Task: Create a due date automation trigger when advanced on, 2 hours before a card is due add checklist without checklist.
Action: Mouse moved to (1054, 310)
Screenshot: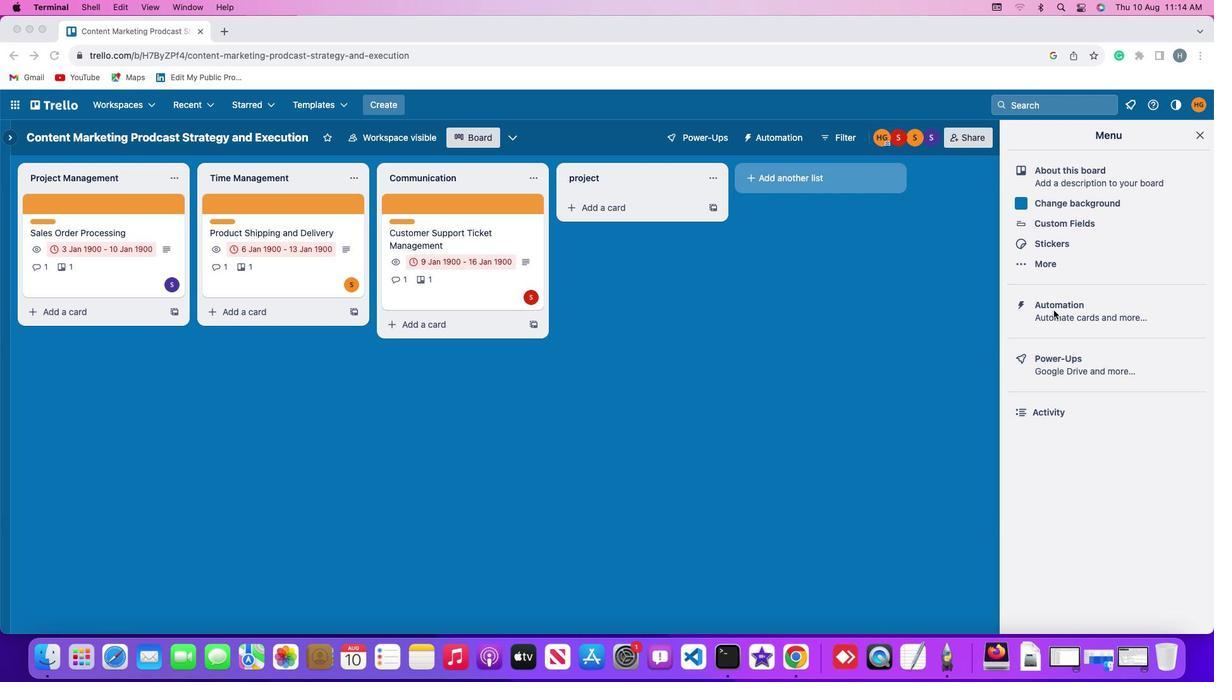
Action: Mouse pressed left at (1054, 310)
Screenshot: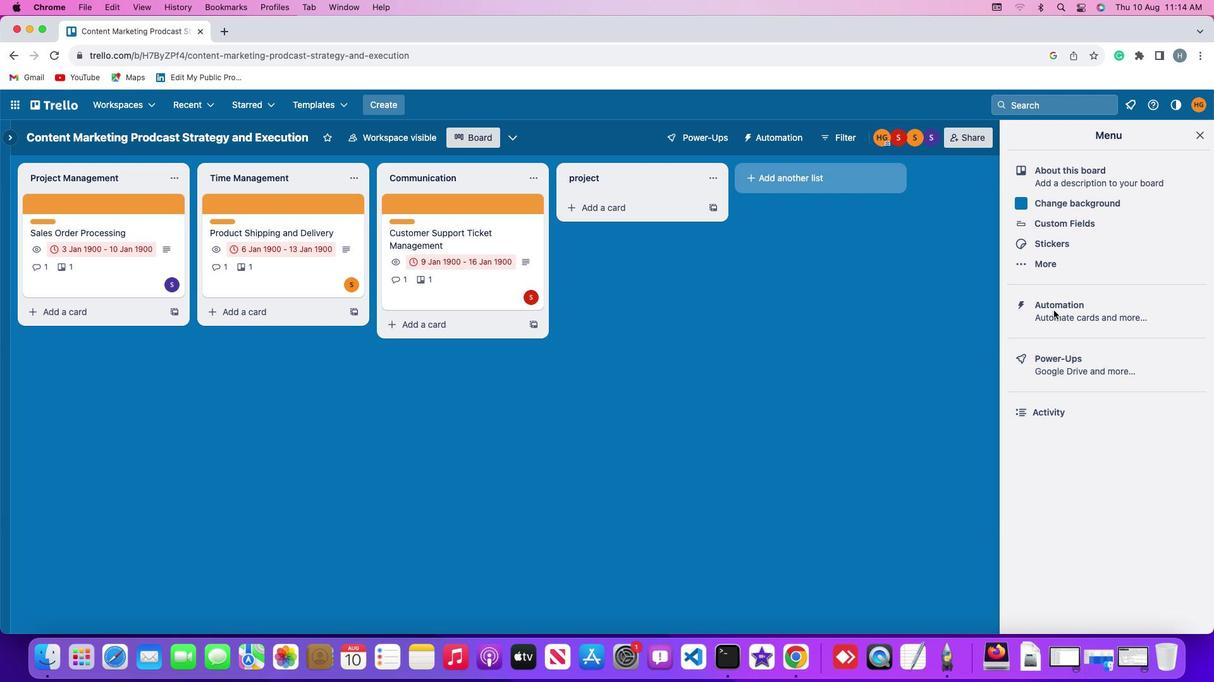 
Action: Mouse pressed left at (1054, 310)
Screenshot: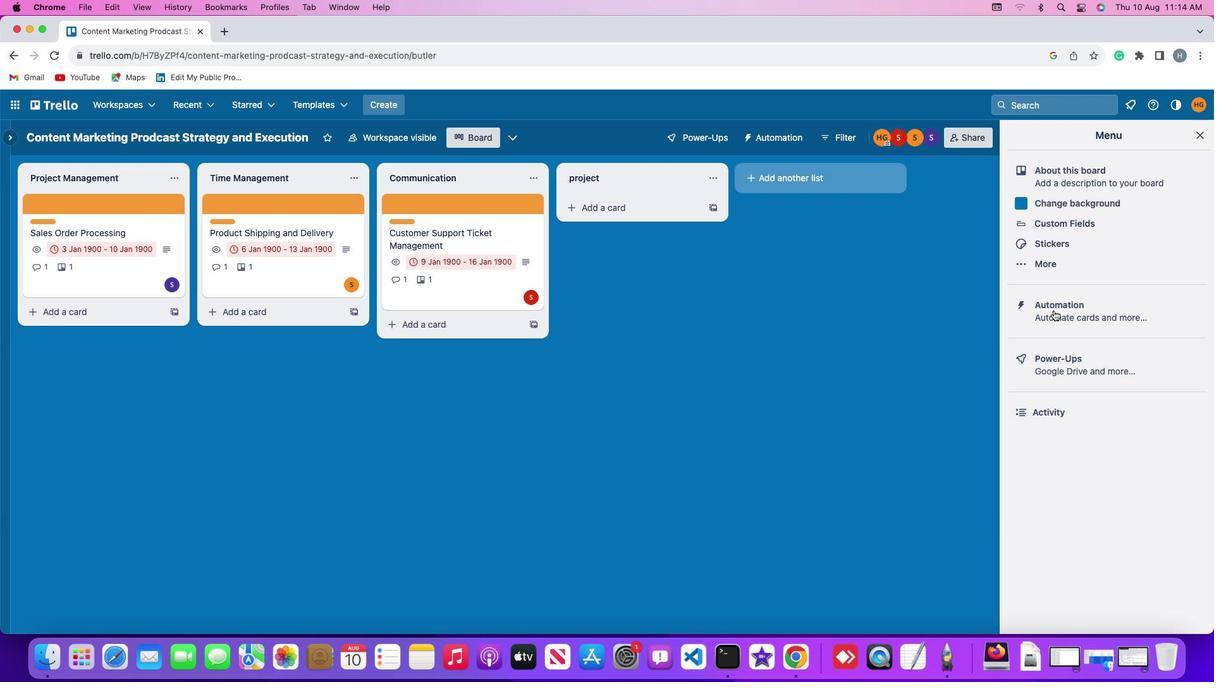 
Action: Mouse moved to (82, 302)
Screenshot: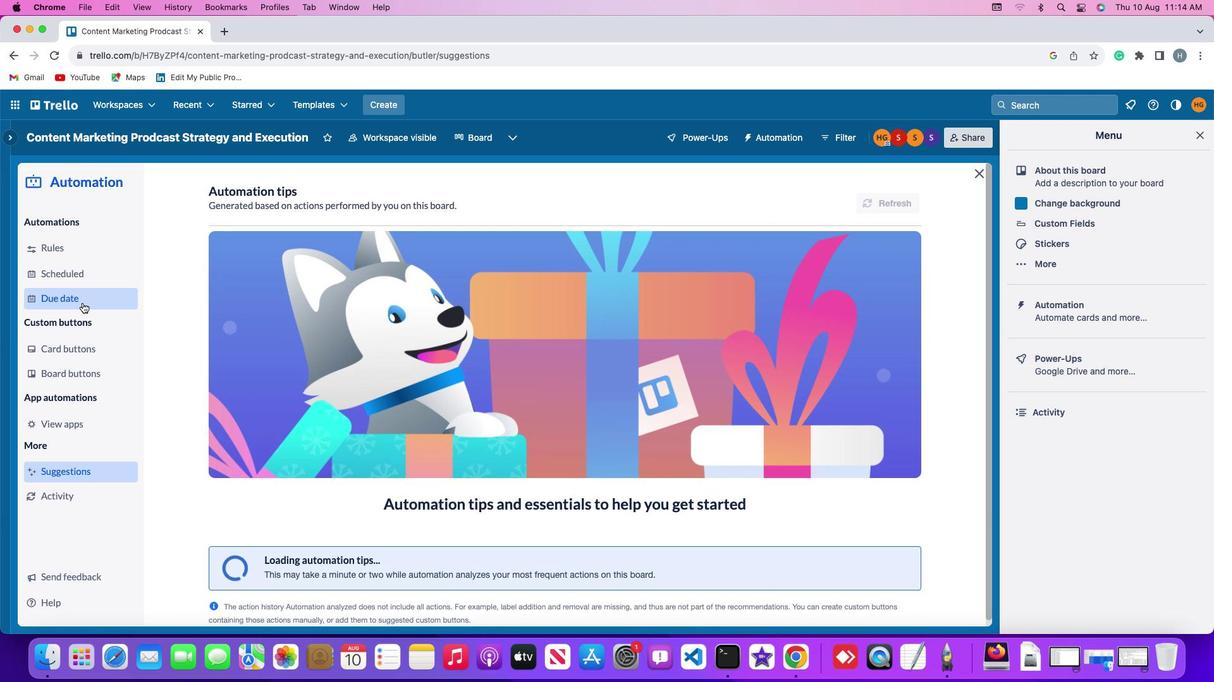 
Action: Mouse pressed left at (82, 302)
Screenshot: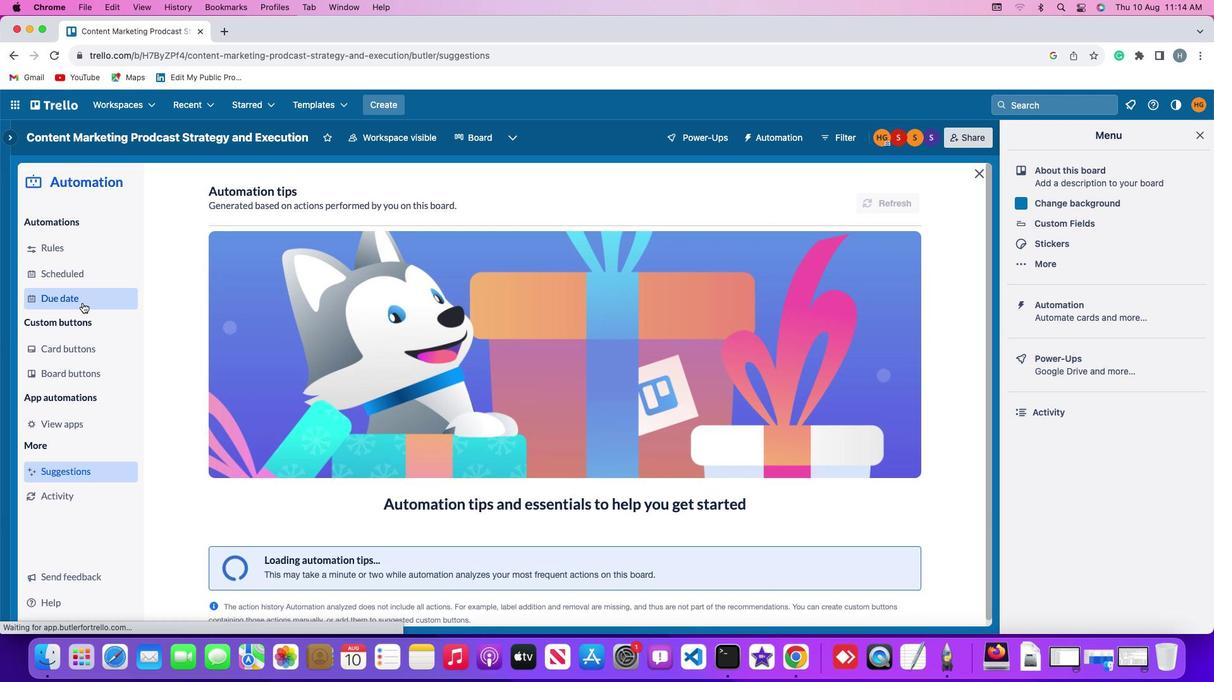 
Action: Mouse moved to (838, 197)
Screenshot: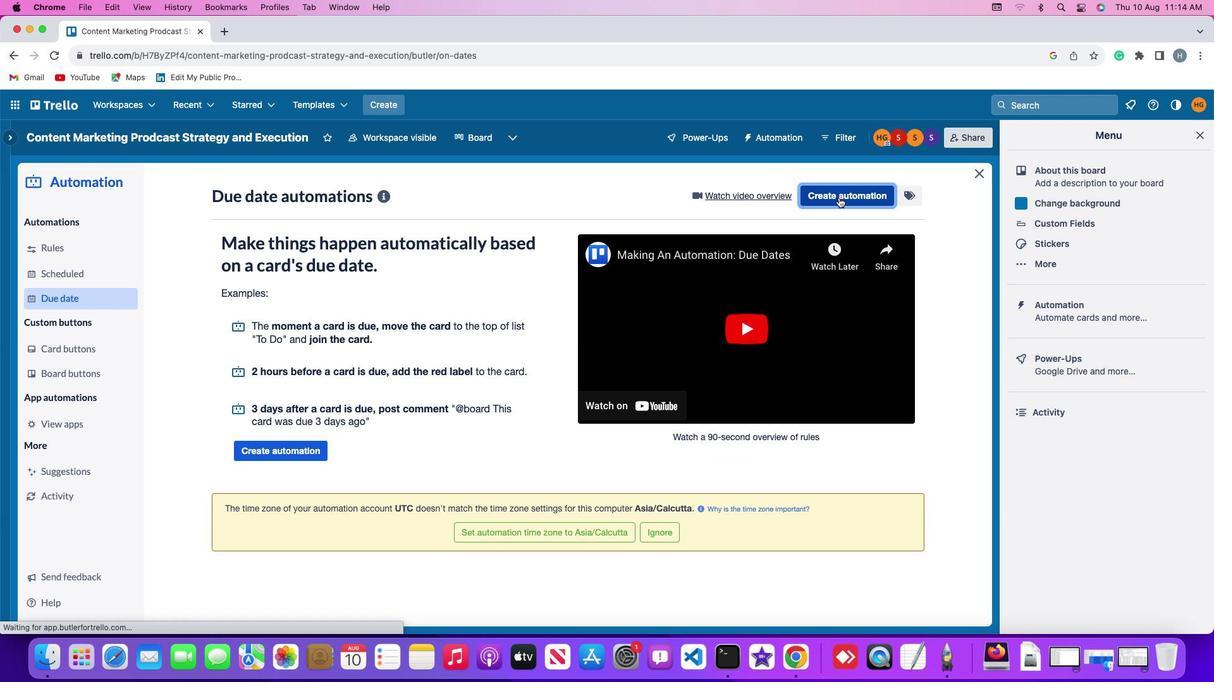 
Action: Mouse pressed left at (838, 197)
Screenshot: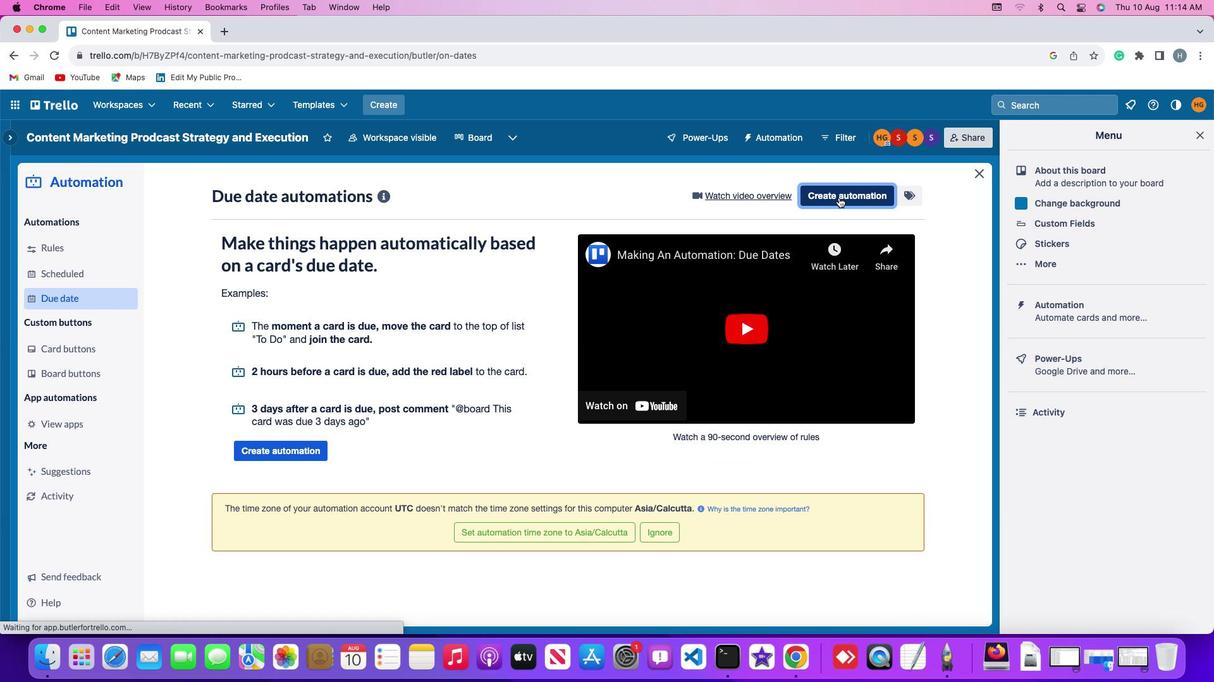 
Action: Mouse moved to (316, 314)
Screenshot: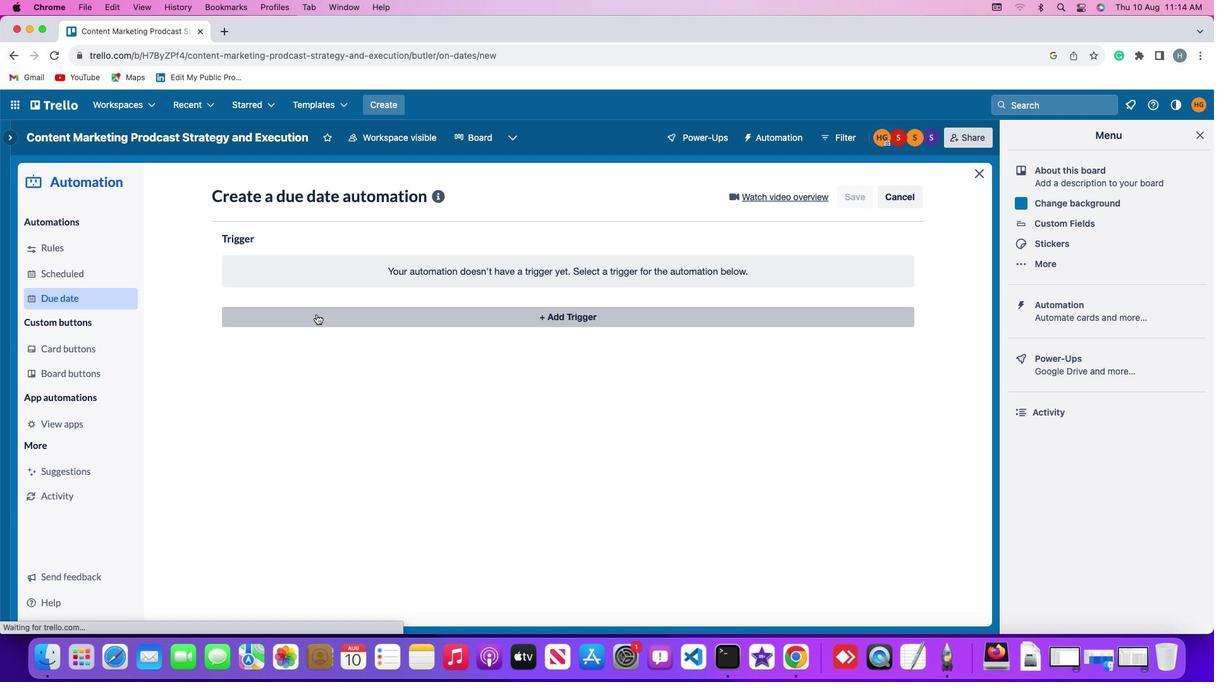 
Action: Mouse pressed left at (316, 314)
Screenshot: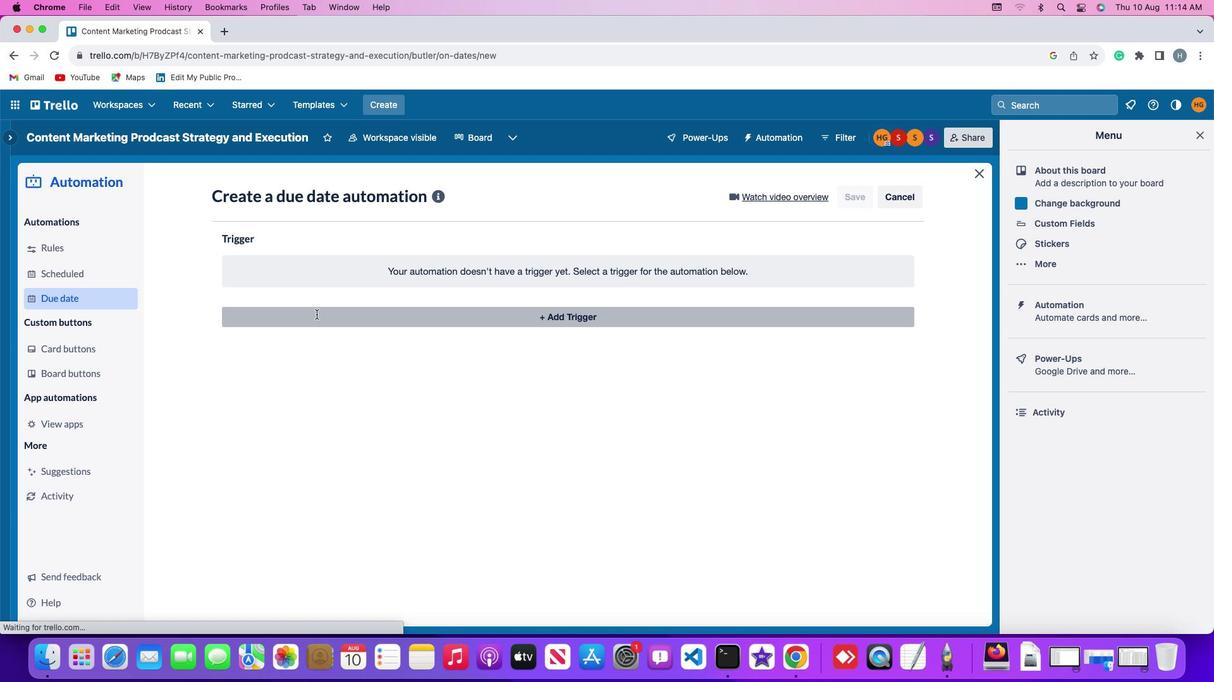 
Action: Mouse moved to (245, 514)
Screenshot: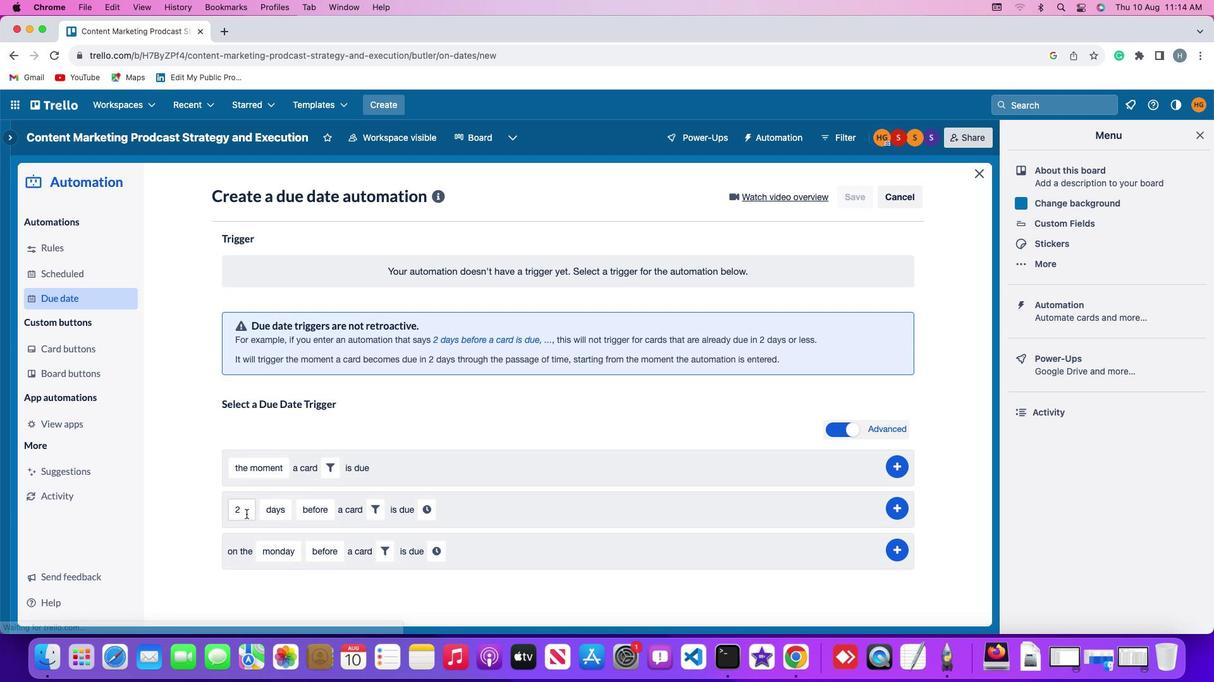 
Action: Mouse pressed left at (245, 514)
Screenshot: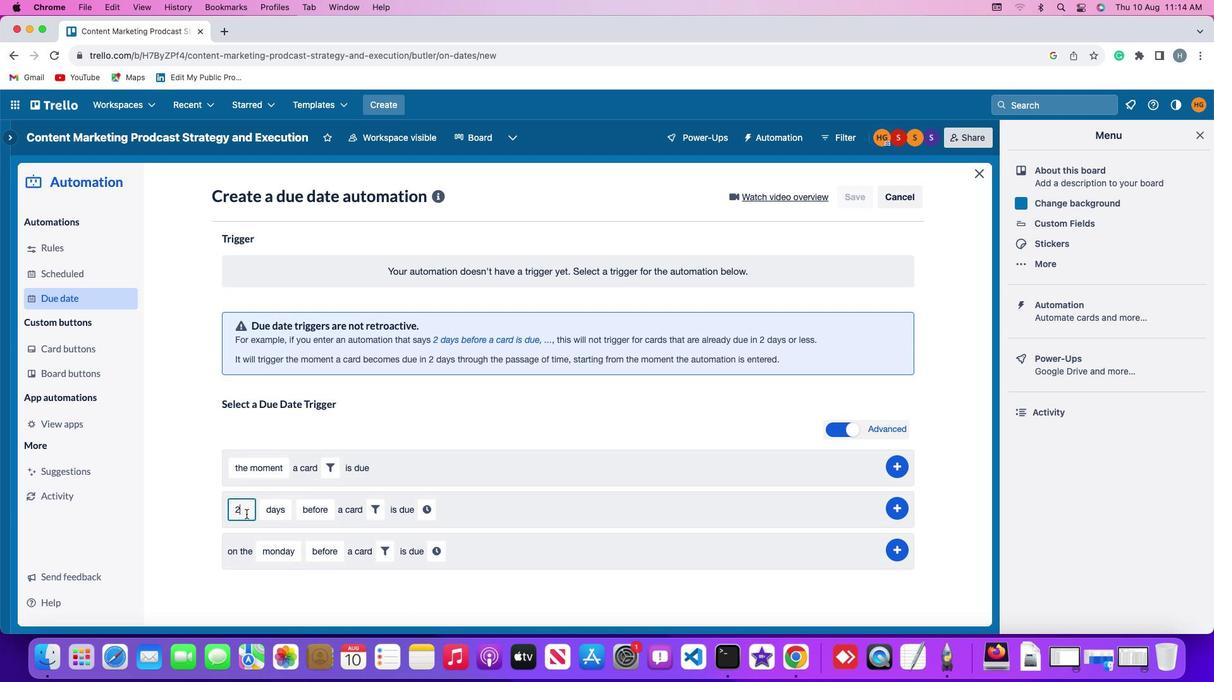 
Action: Mouse moved to (246, 514)
Screenshot: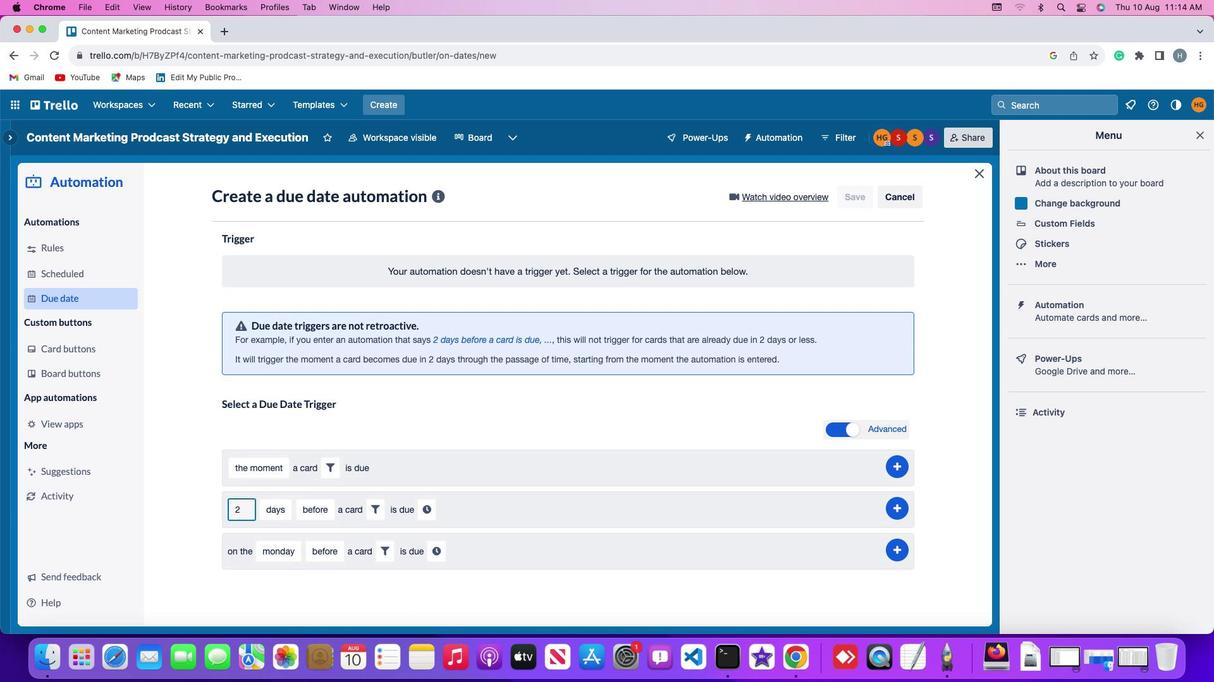 
Action: Key pressed Key.backspace
Screenshot: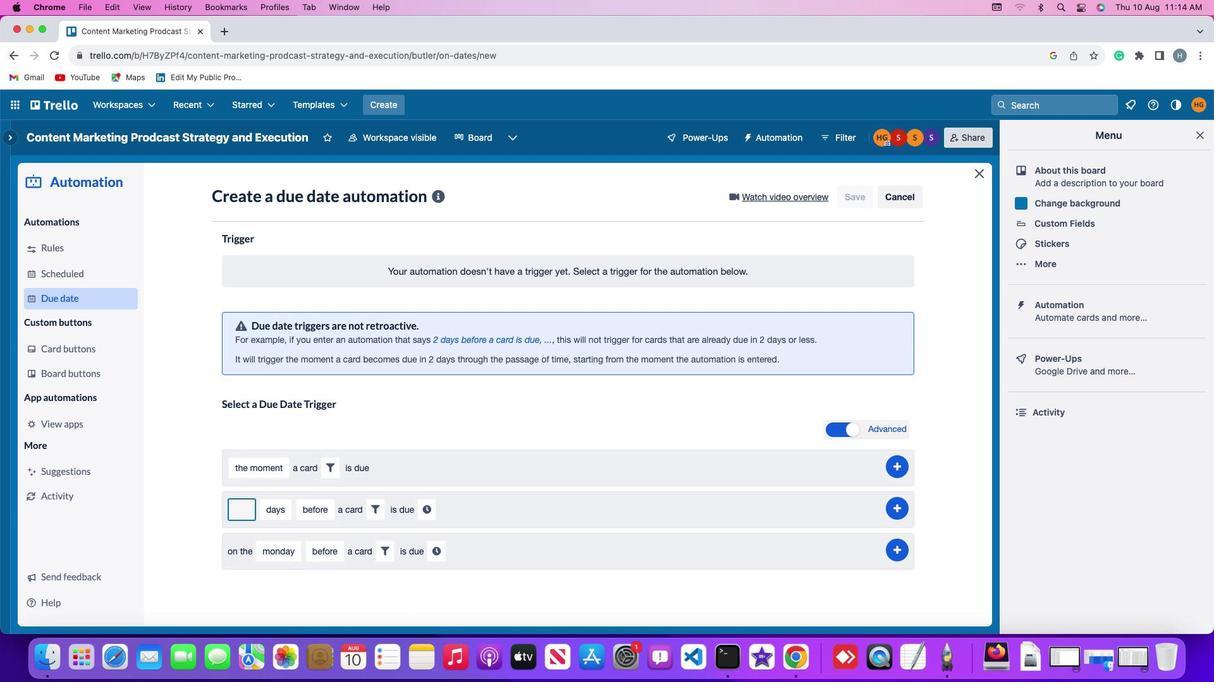 
Action: Mouse moved to (247, 514)
Screenshot: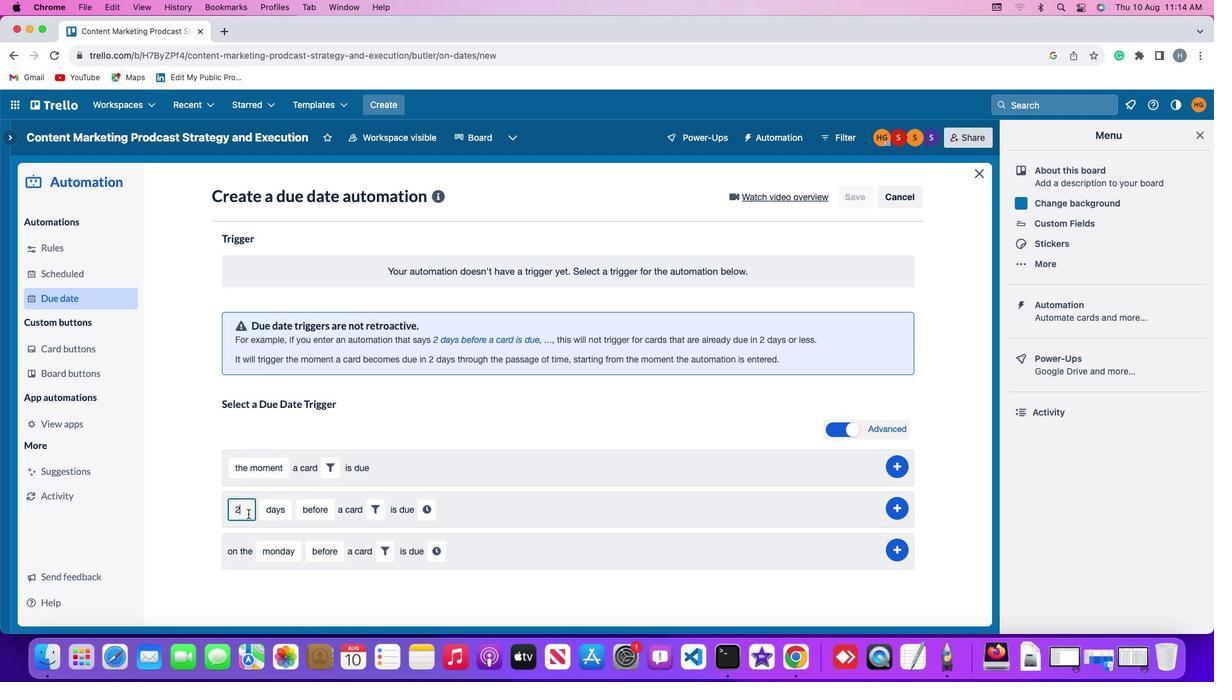 
Action: Key pressed '2'
Screenshot: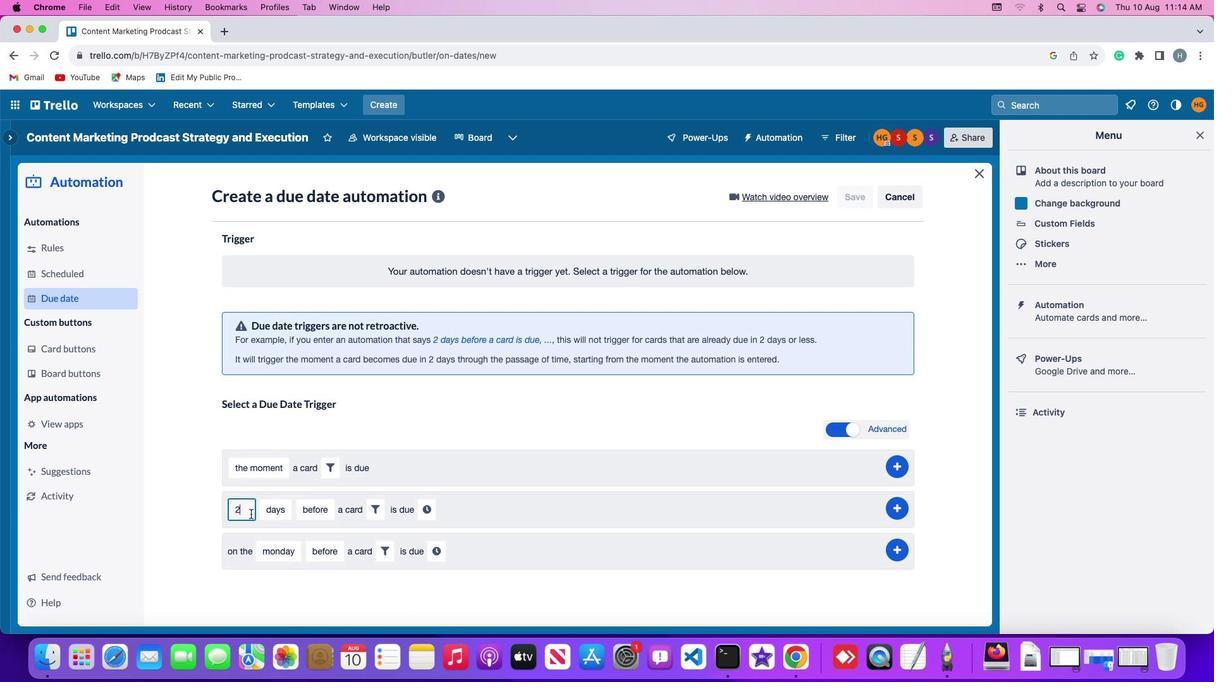 
Action: Mouse moved to (273, 514)
Screenshot: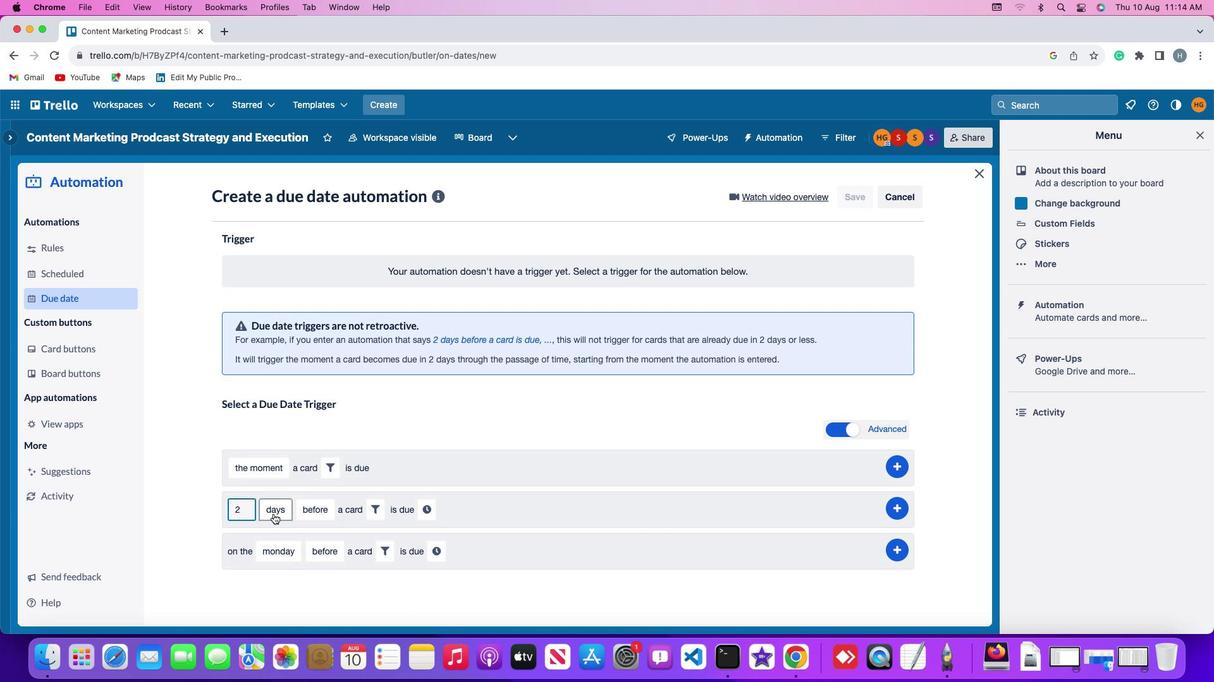 
Action: Mouse pressed left at (273, 514)
Screenshot: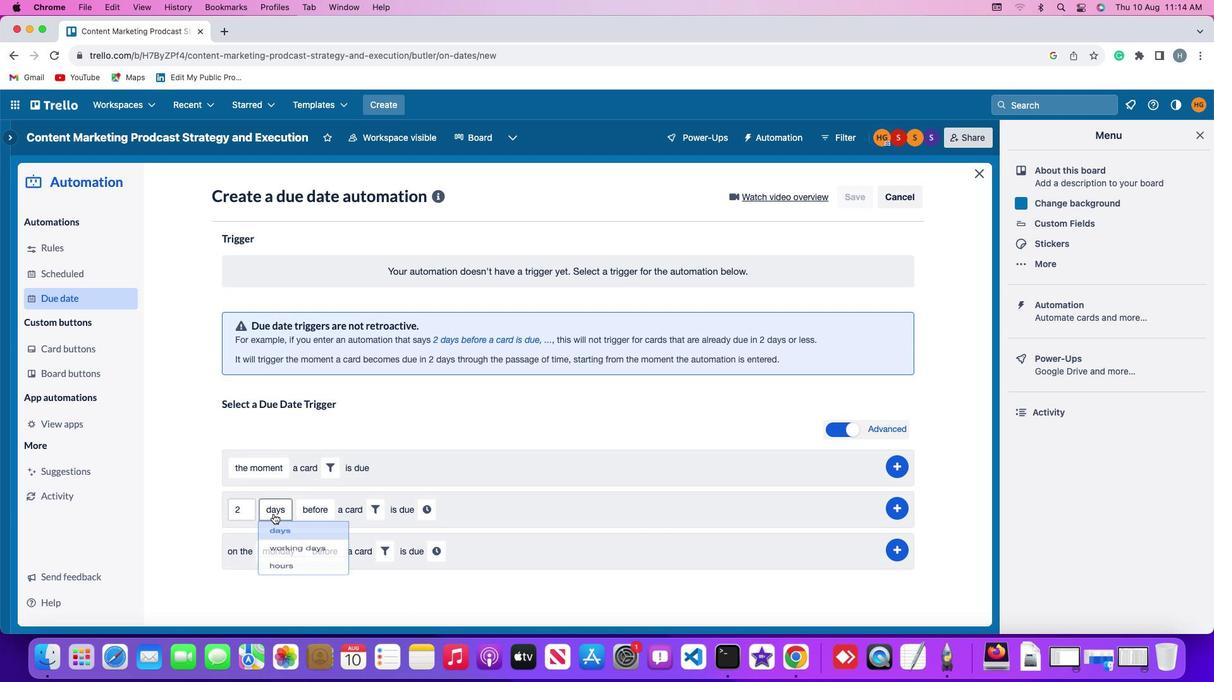 
Action: Mouse moved to (282, 583)
Screenshot: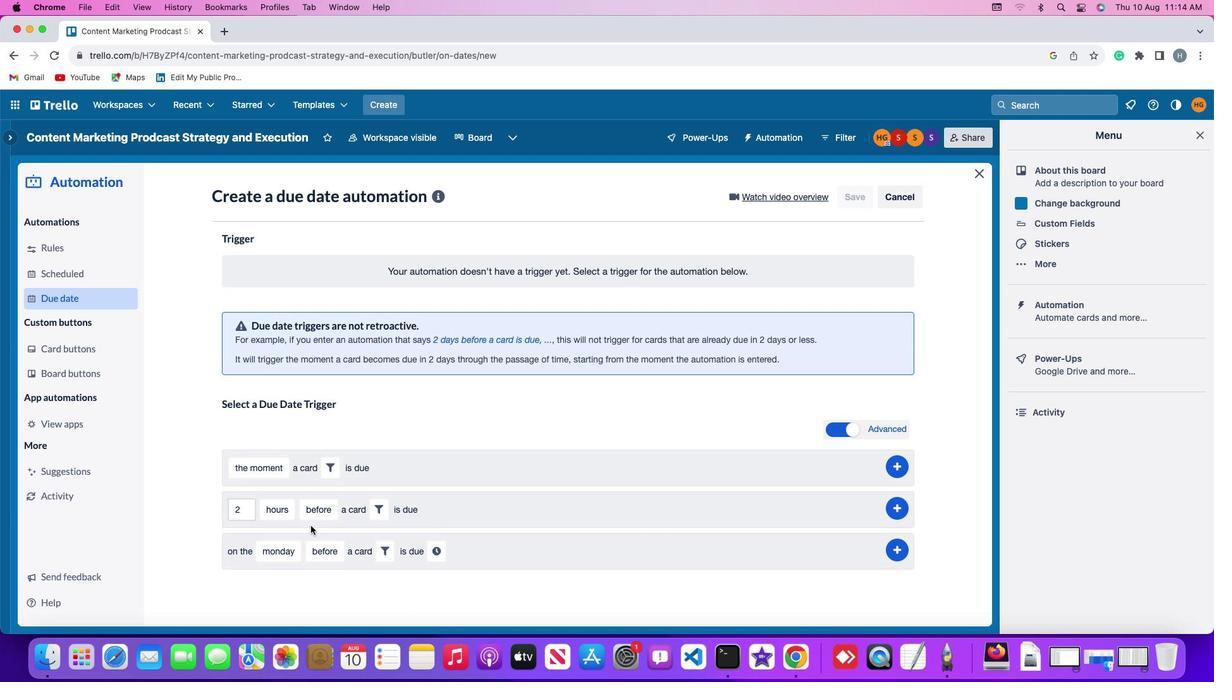 
Action: Mouse pressed left at (282, 583)
Screenshot: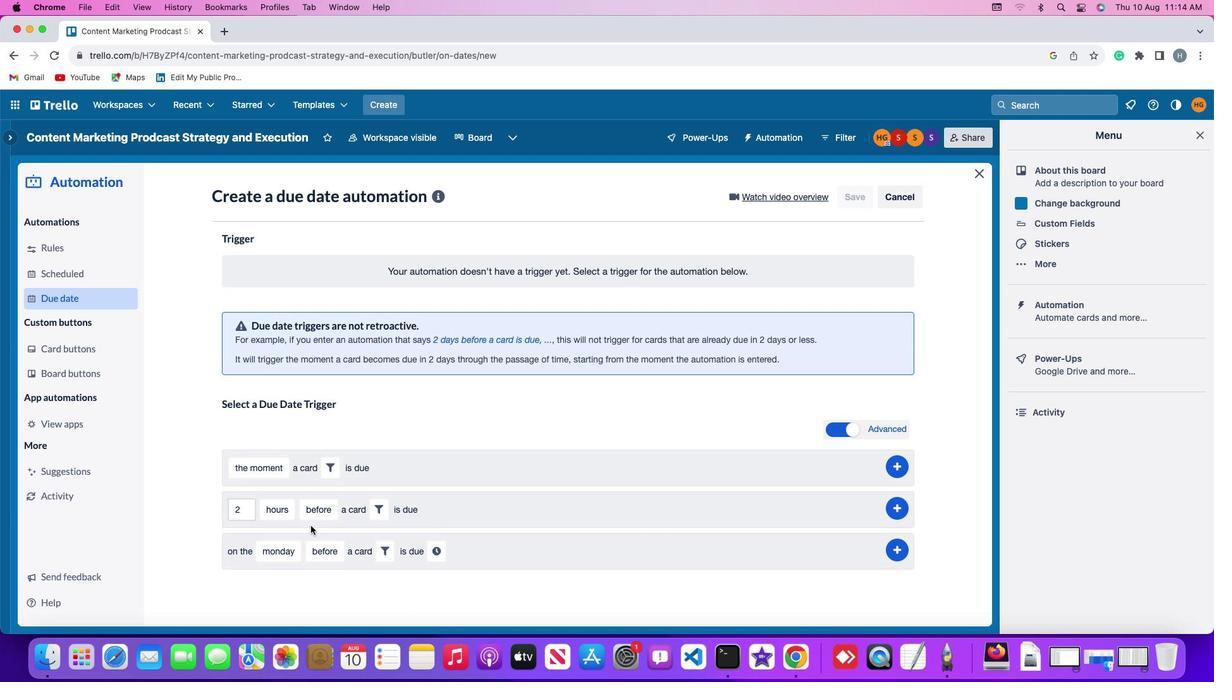 
Action: Mouse moved to (316, 509)
Screenshot: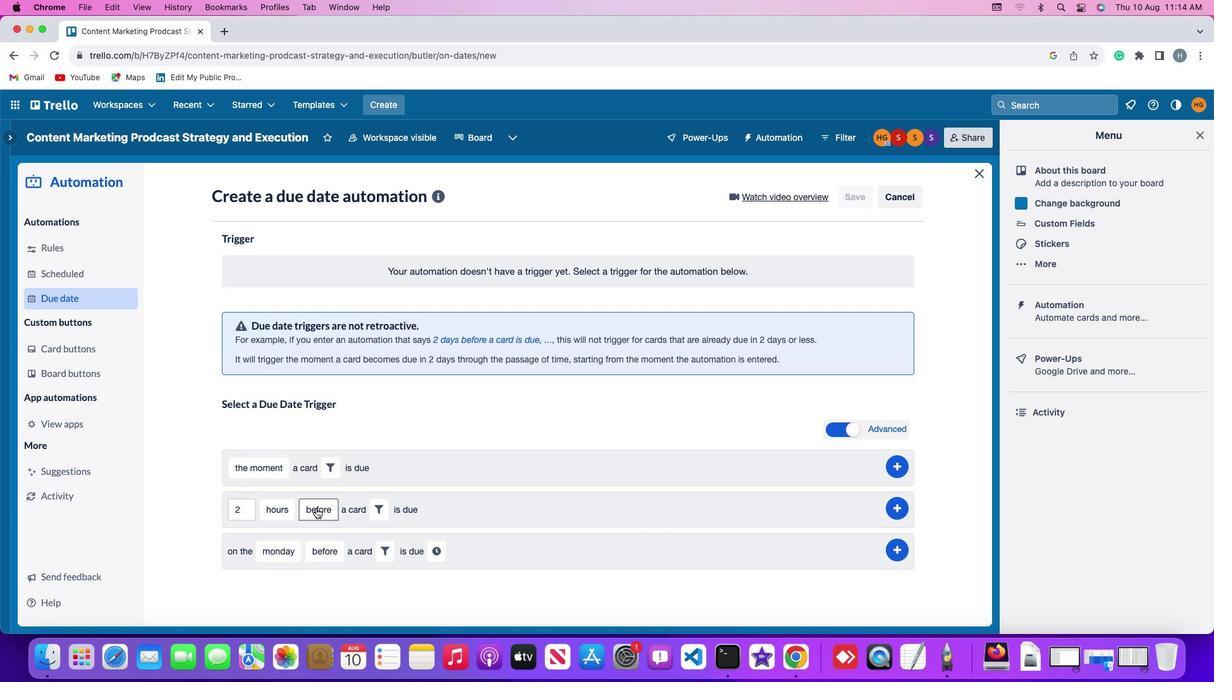 
Action: Mouse pressed left at (316, 509)
Screenshot: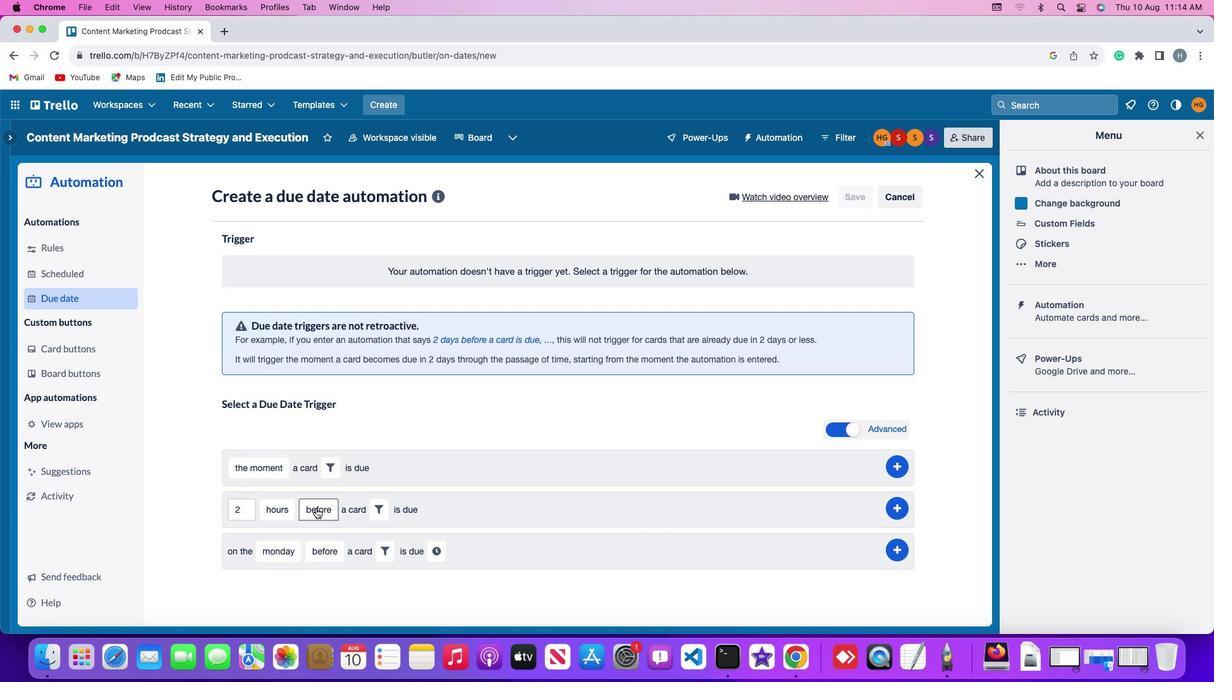 
Action: Mouse moved to (320, 537)
Screenshot: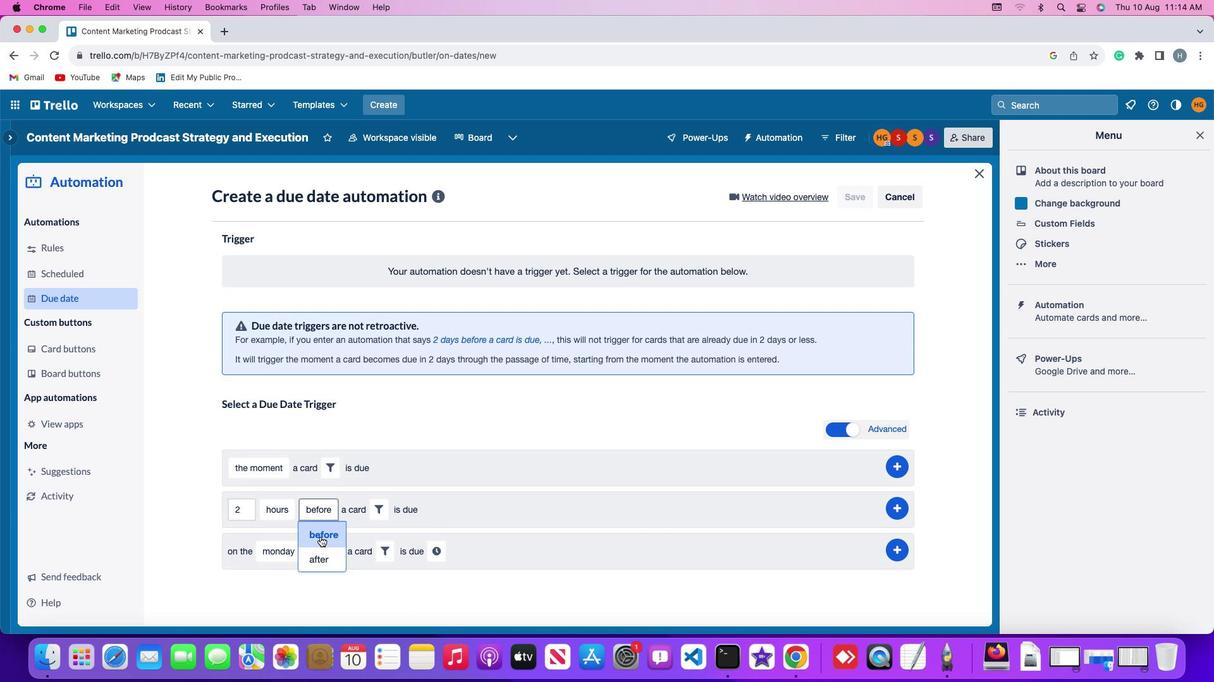 
Action: Mouse pressed left at (320, 537)
Screenshot: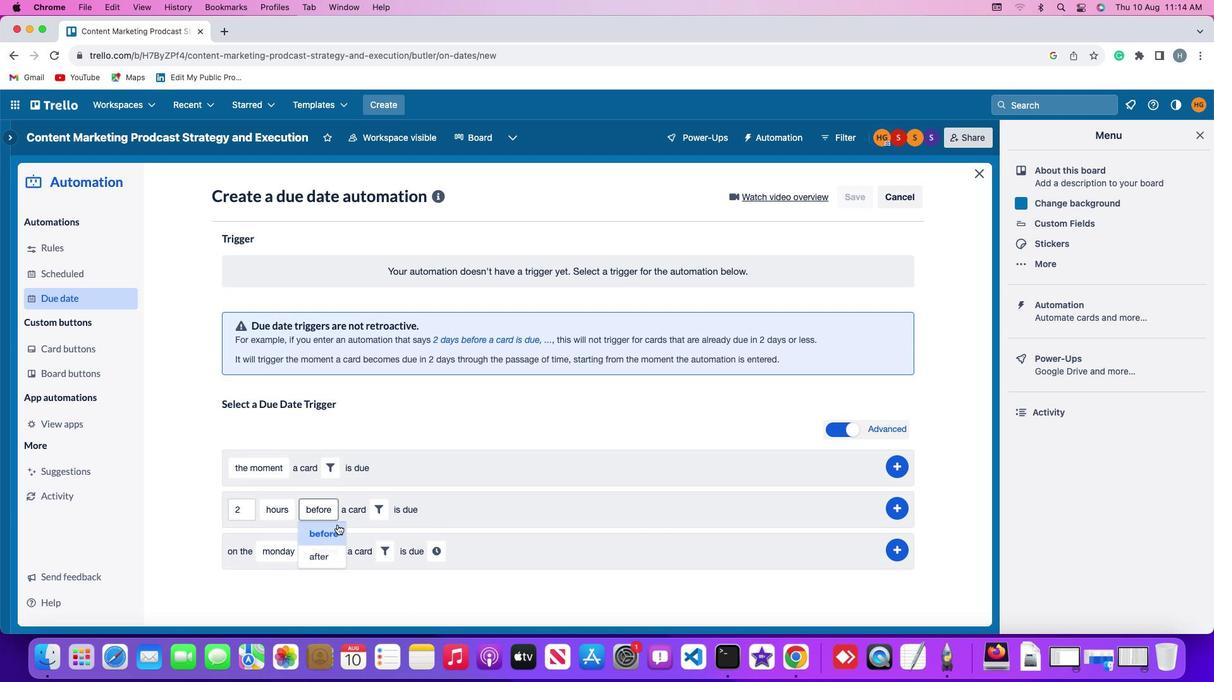 
Action: Mouse moved to (381, 509)
Screenshot: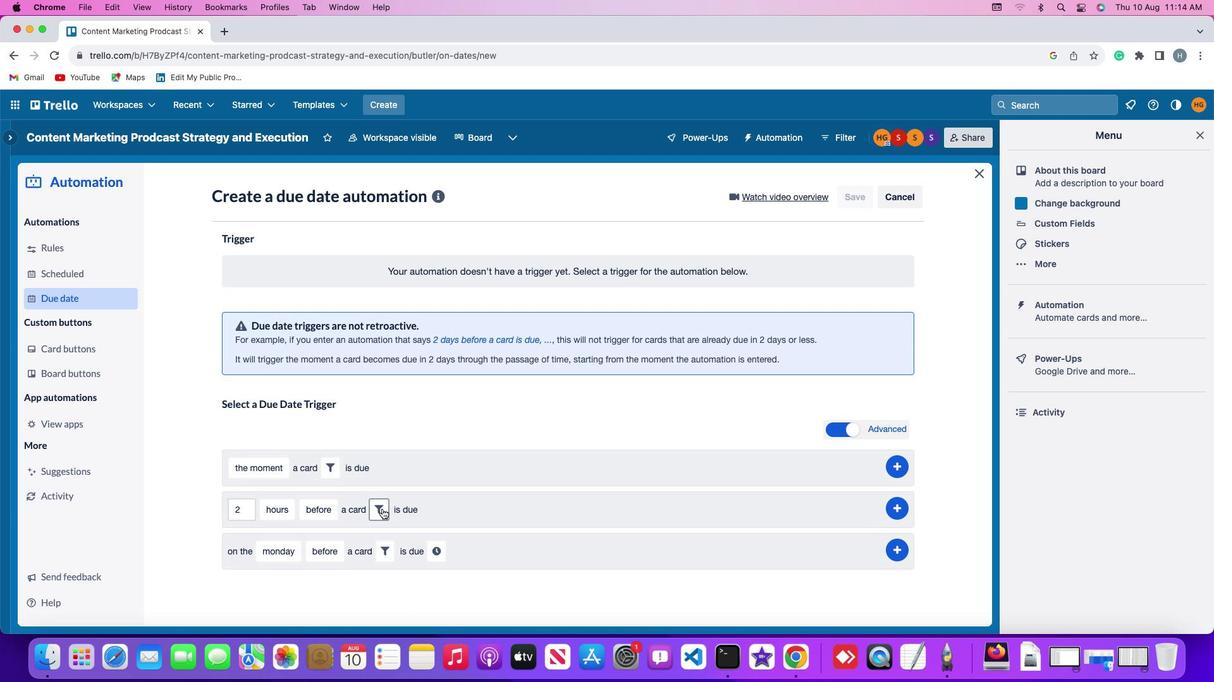 
Action: Mouse pressed left at (381, 509)
Screenshot: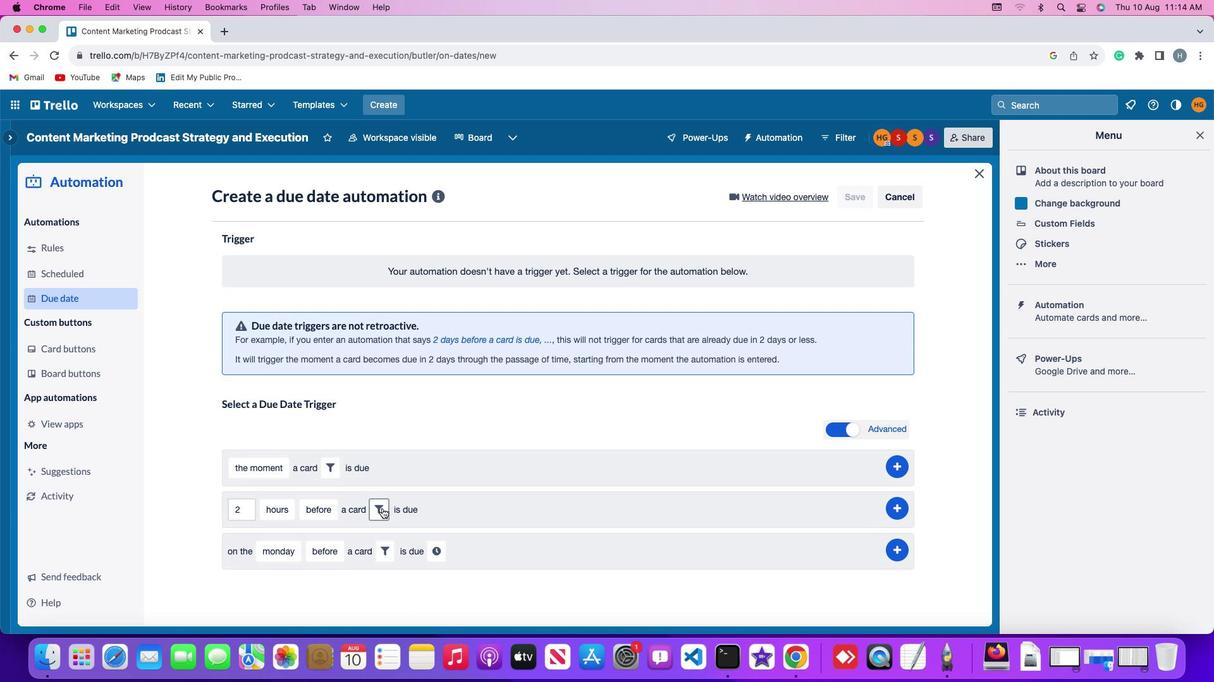 
Action: Mouse moved to (505, 552)
Screenshot: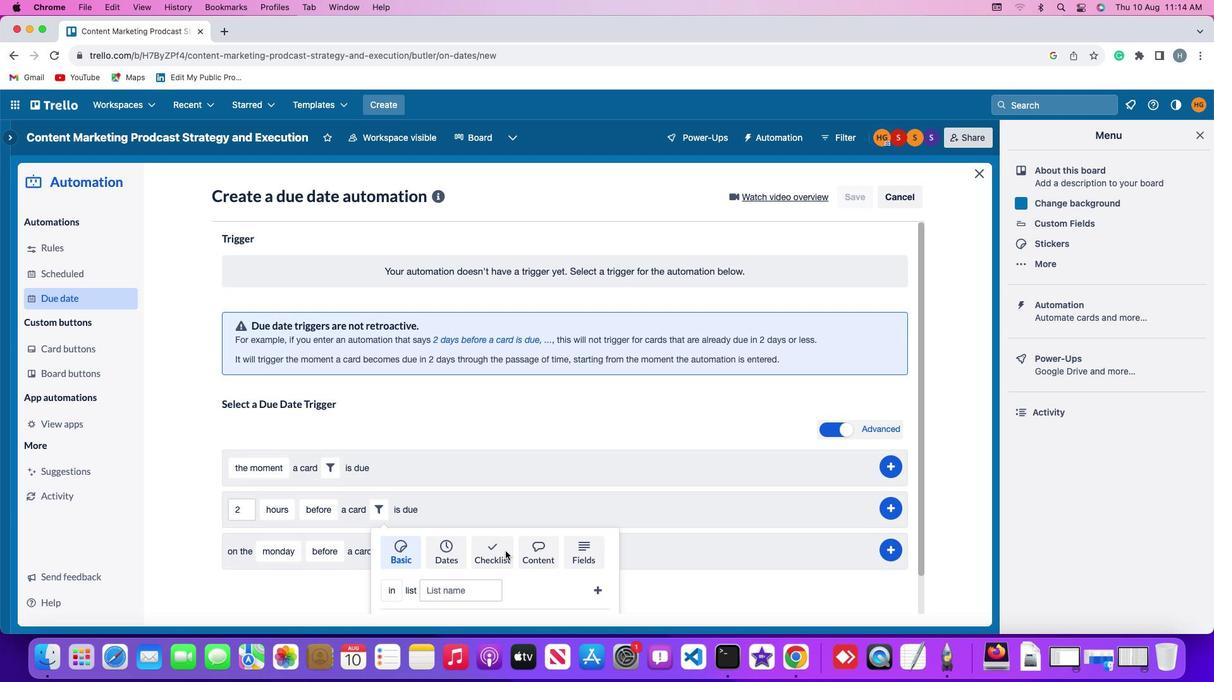 
Action: Mouse pressed left at (505, 552)
Screenshot: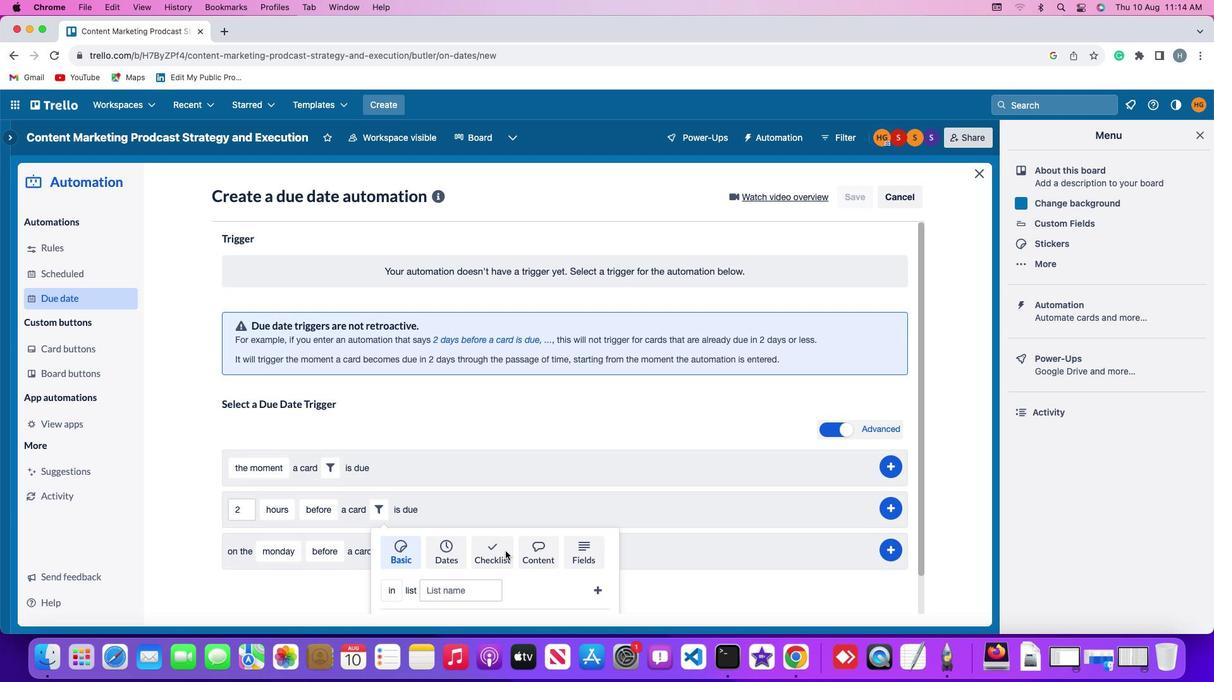
Action: Mouse moved to (454, 595)
Screenshot: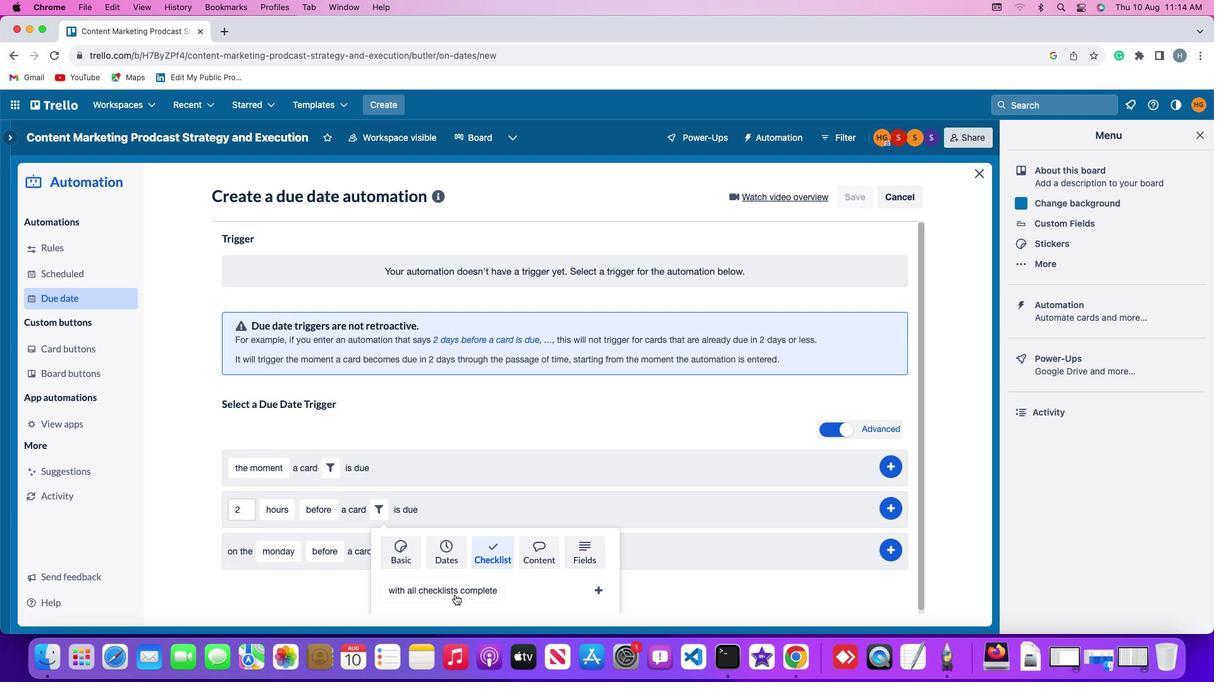 
Action: Mouse pressed left at (454, 595)
Screenshot: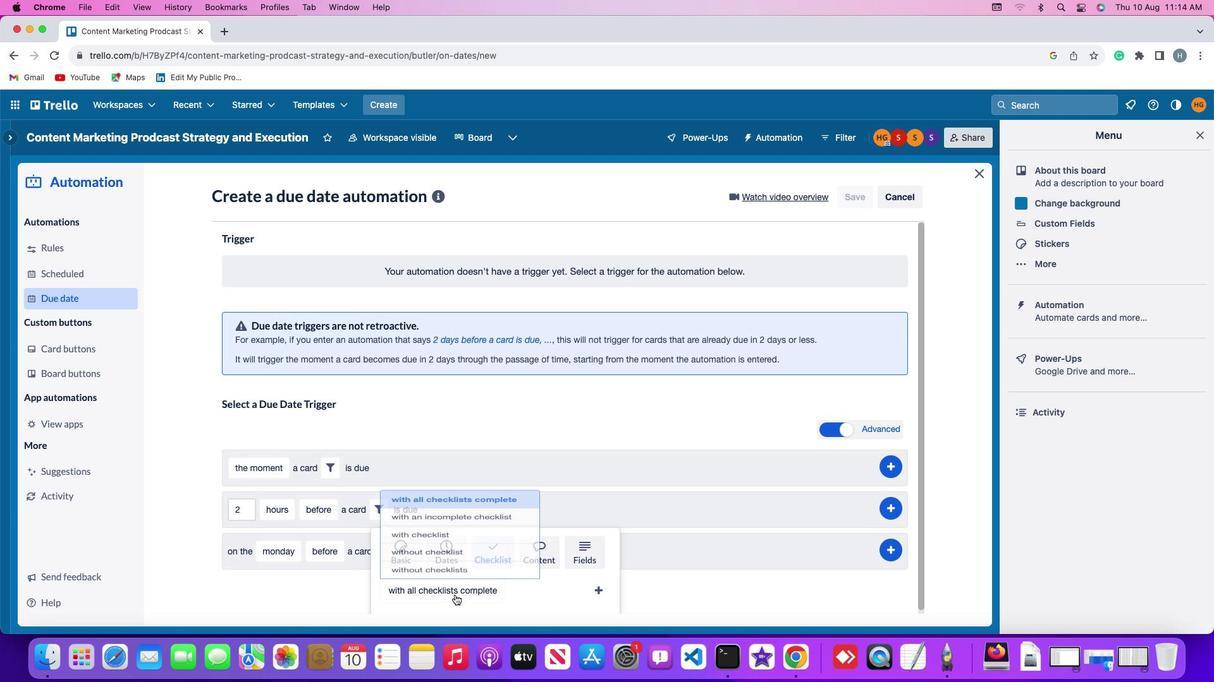 
Action: Mouse moved to (439, 566)
Screenshot: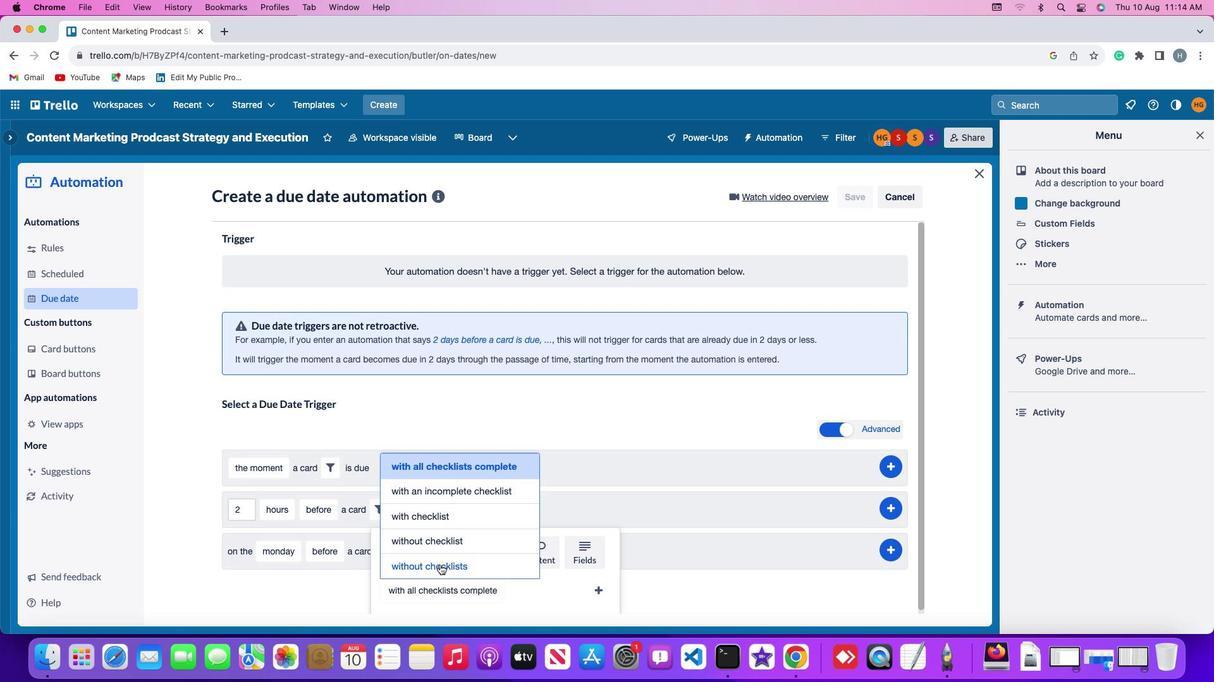 
Action: Mouse pressed left at (439, 566)
Screenshot: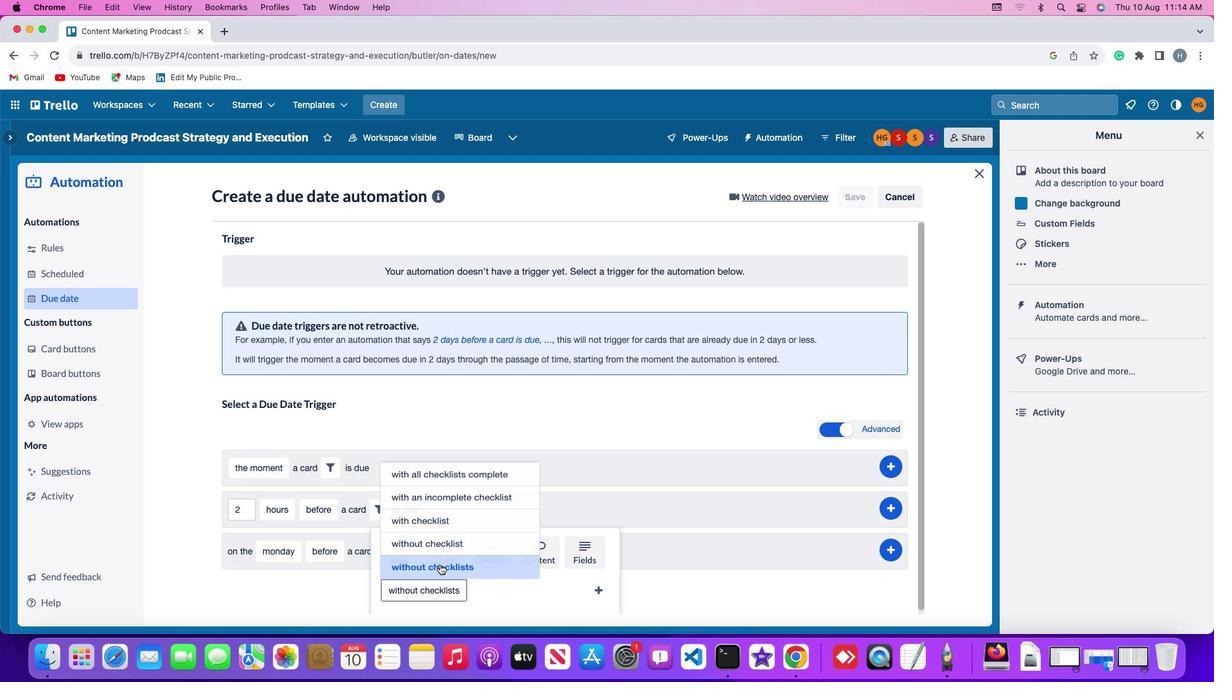 
Action: Mouse moved to (601, 586)
Screenshot: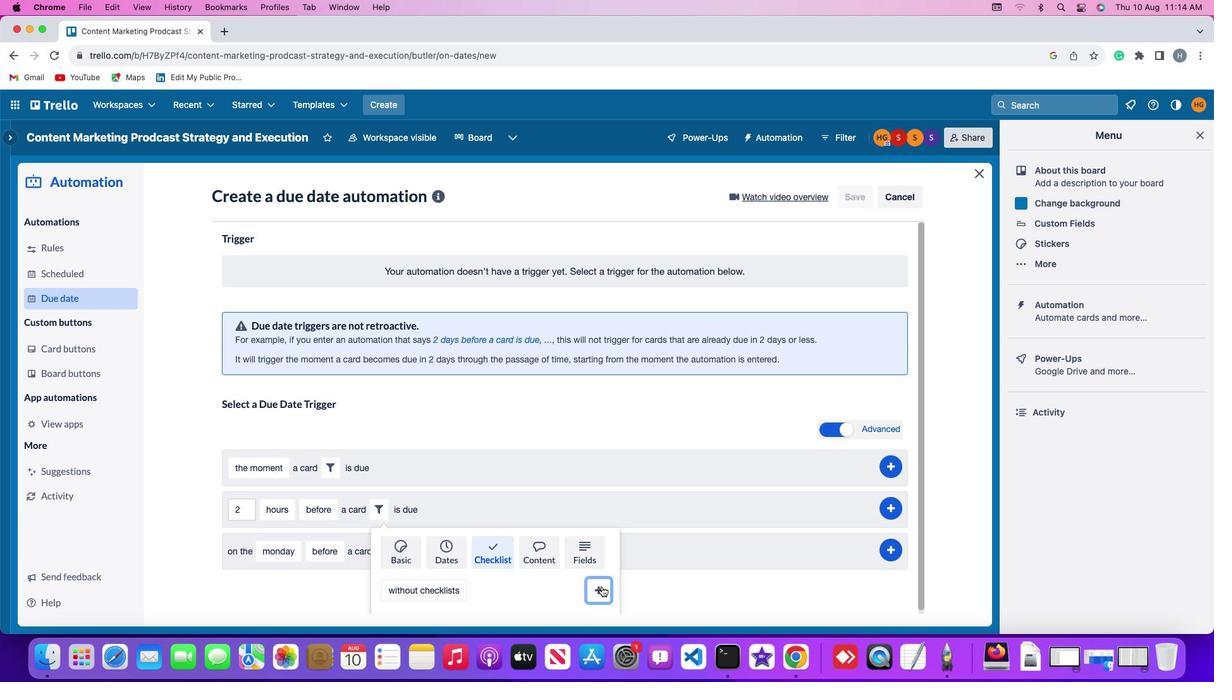 
Action: Mouse pressed left at (601, 586)
Screenshot: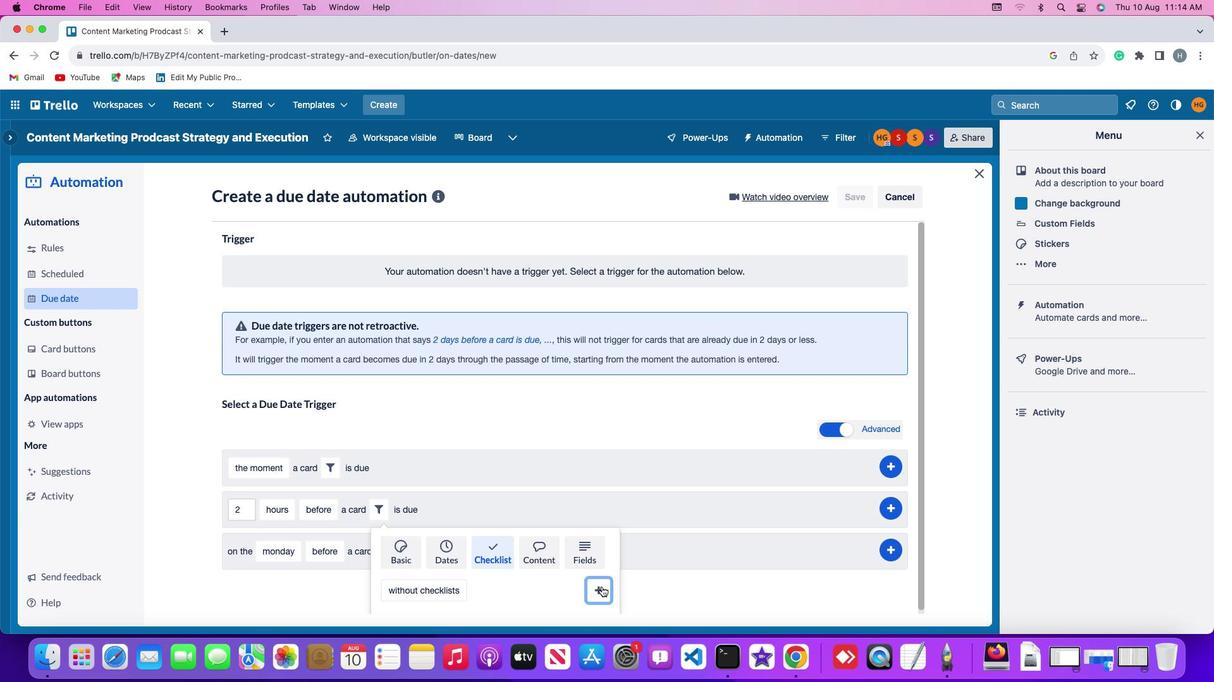 
Action: Mouse moved to (899, 506)
Screenshot: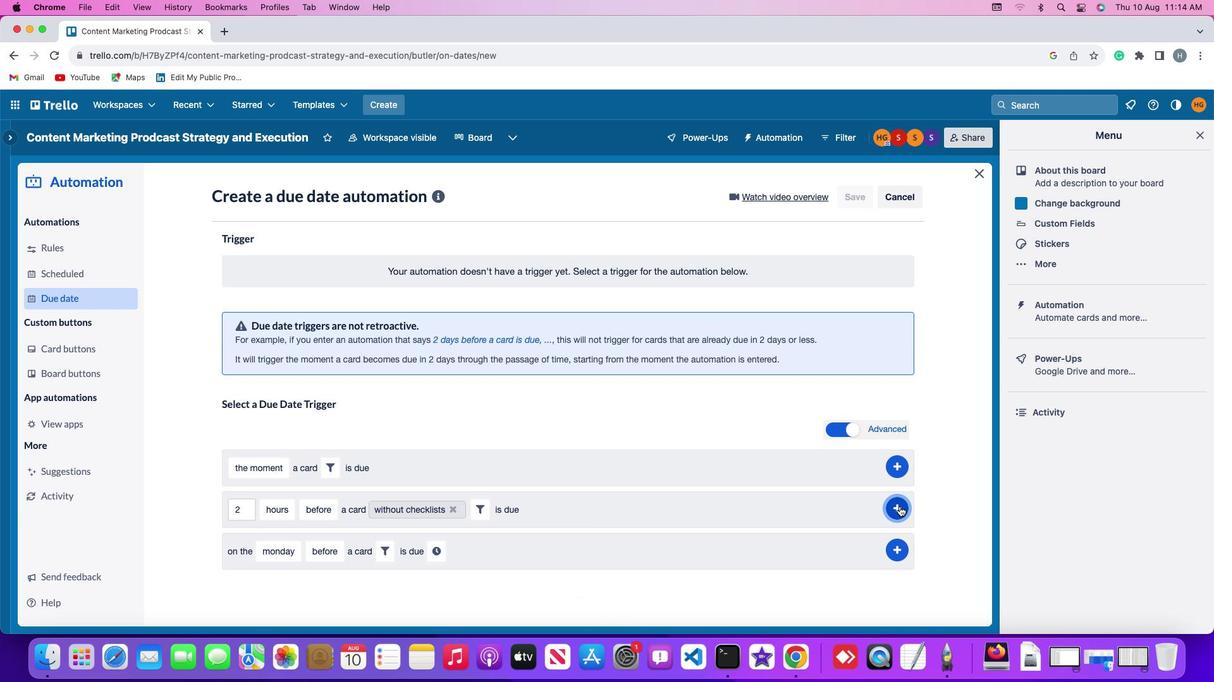 
Action: Mouse pressed left at (899, 506)
Screenshot: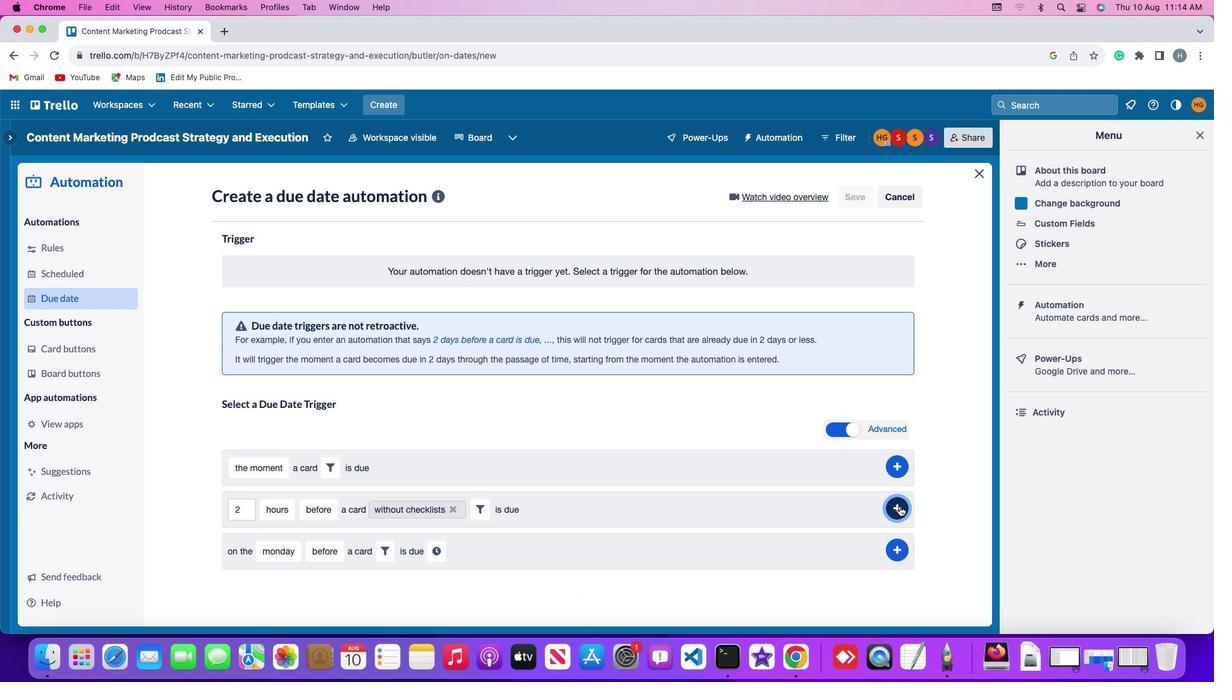 
Action: Mouse moved to (952, 440)
Screenshot: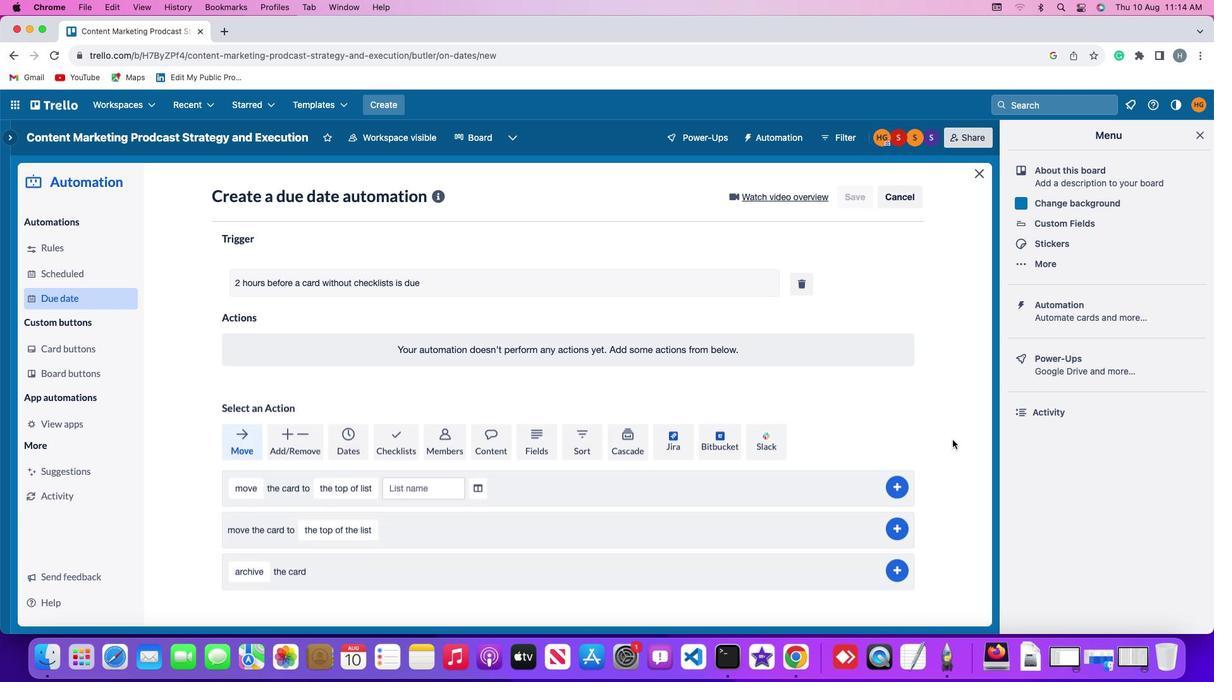 
